 Task: Start in the project BellTech the sprint 'Silver Bullet', with a duration of 1 week. Start in the project BellTech the sprint 'Silver Bullet', with a duration of 3 weeks. Start in the project BellTech the sprint 'Silver Bullet', with a duration of 2 weeks
Action: Mouse moved to (210, 61)
Screenshot: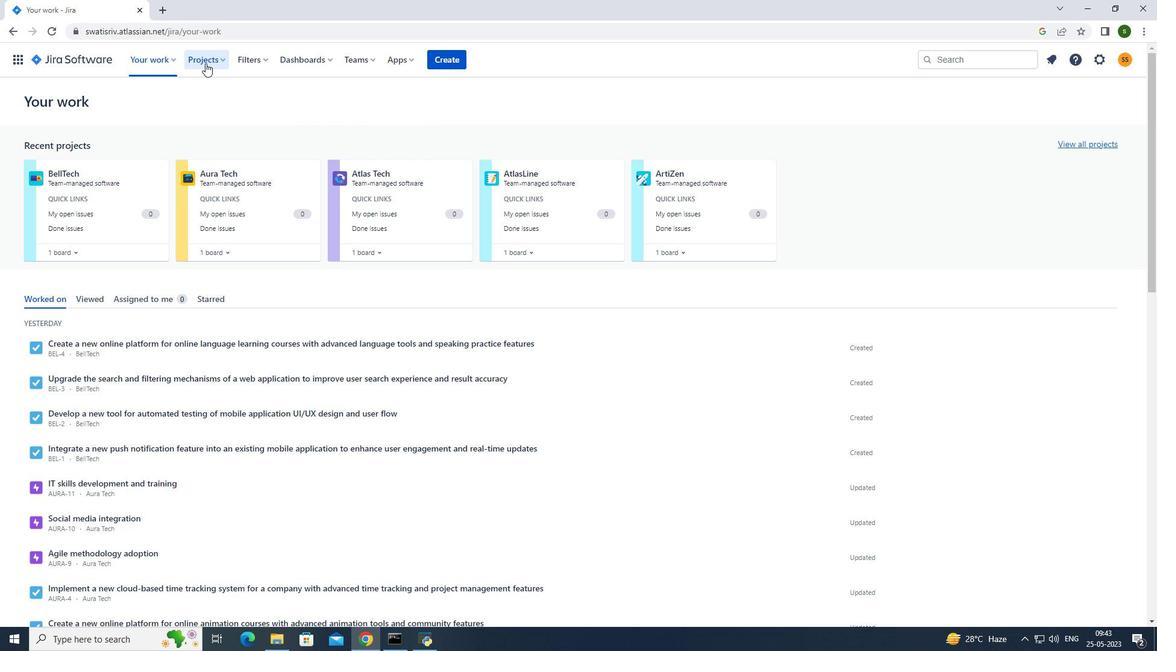 
Action: Mouse pressed left at (210, 61)
Screenshot: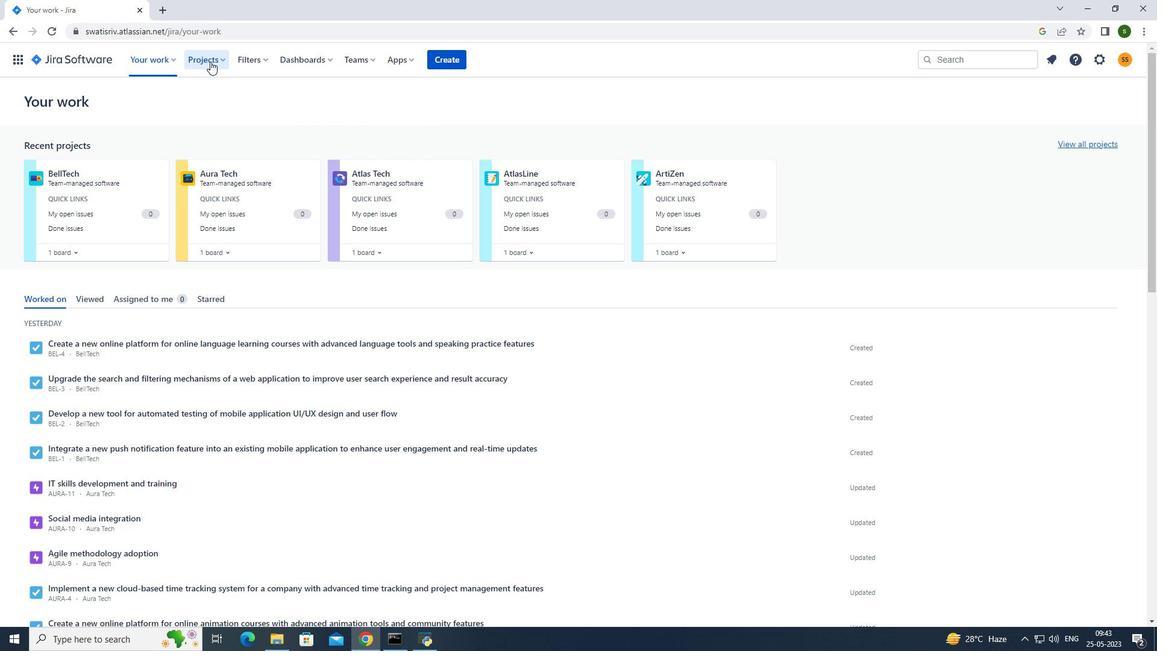 
Action: Mouse moved to (236, 106)
Screenshot: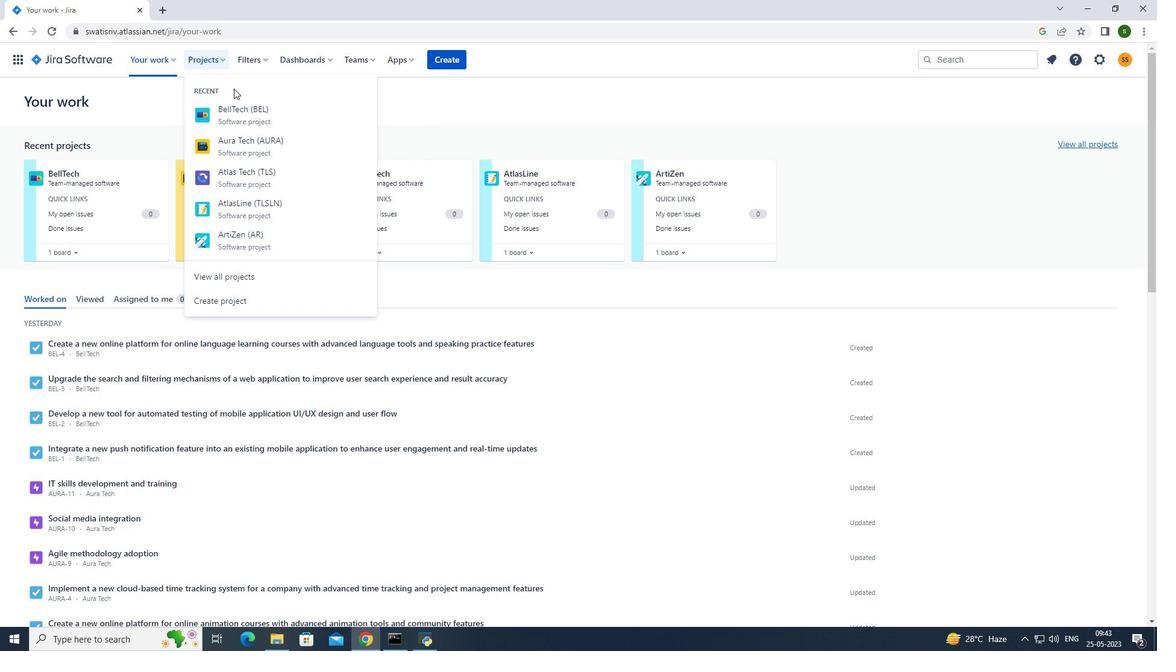 
Action: Mouse pressed left at (236, 106)
Screenshot: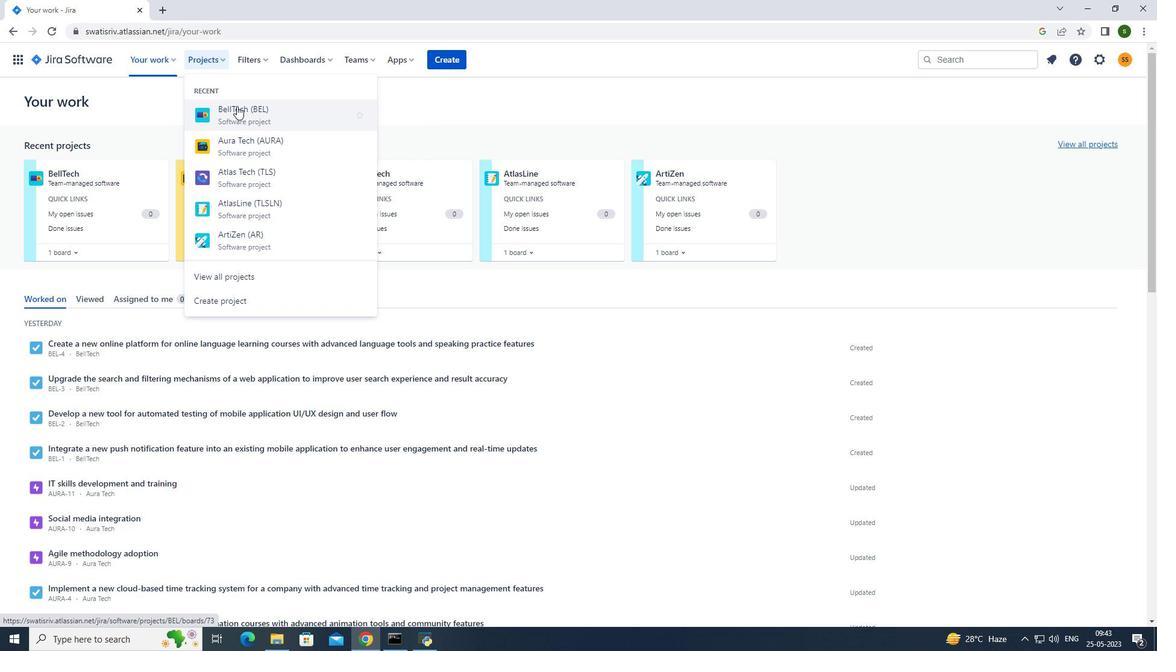 
Action: Mouse moved to (250, 412)
Screenshot: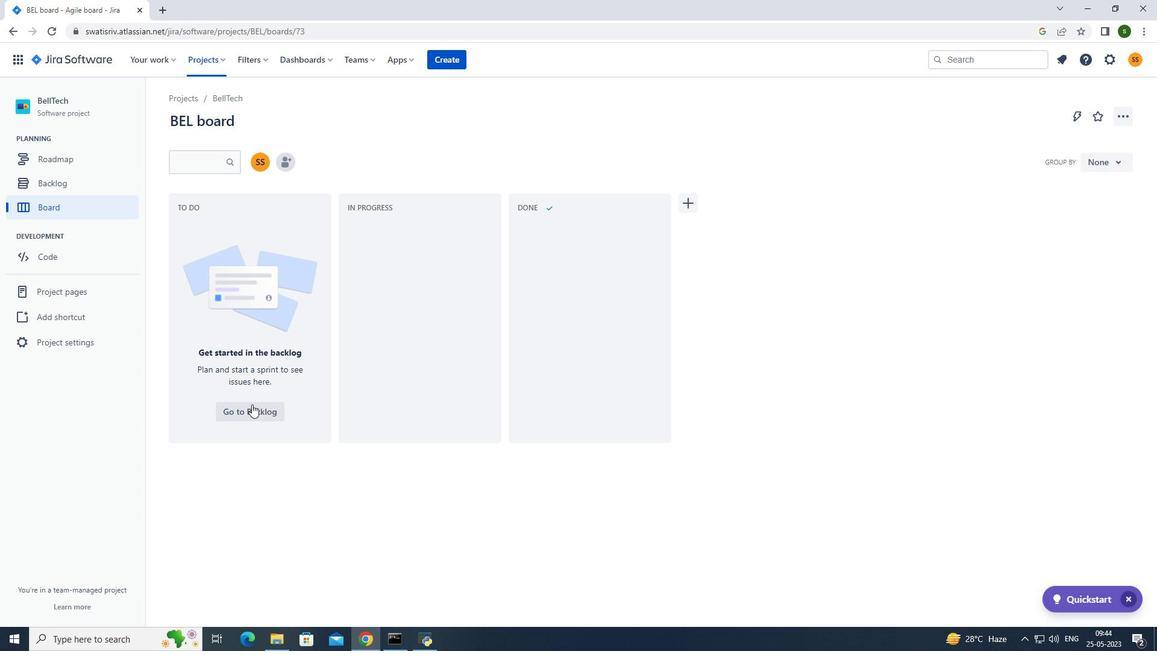 
Action: Mouse pressed left at (250, 412)
Screenshot: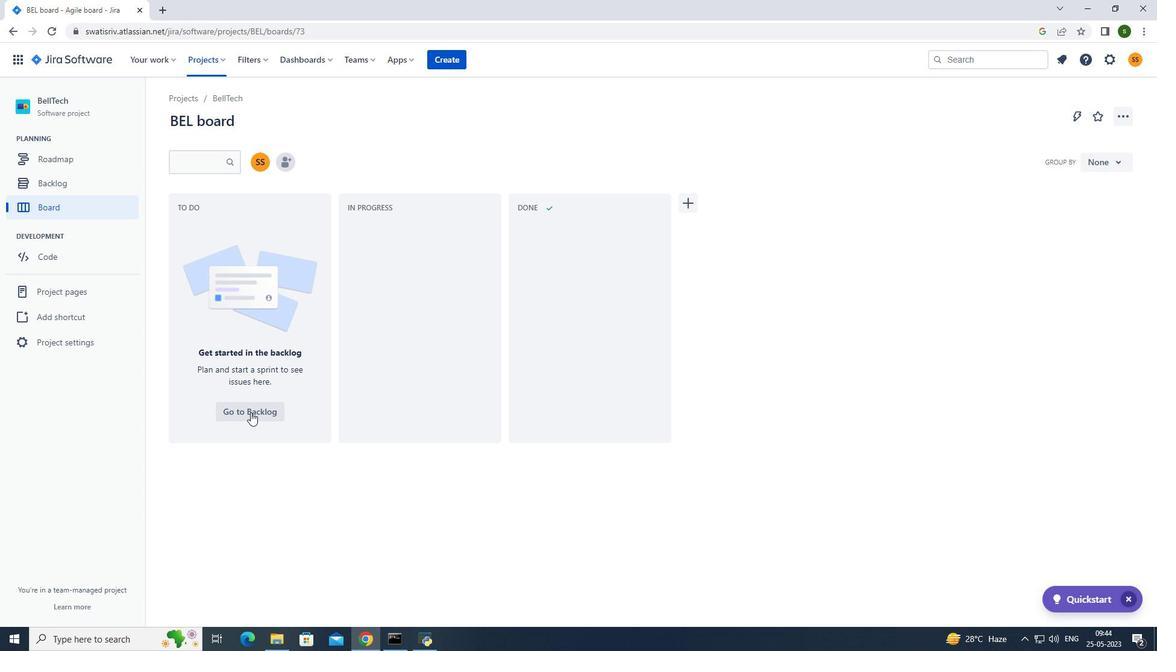 
Action: Mouse moved to (1057, 387)
Screenshot: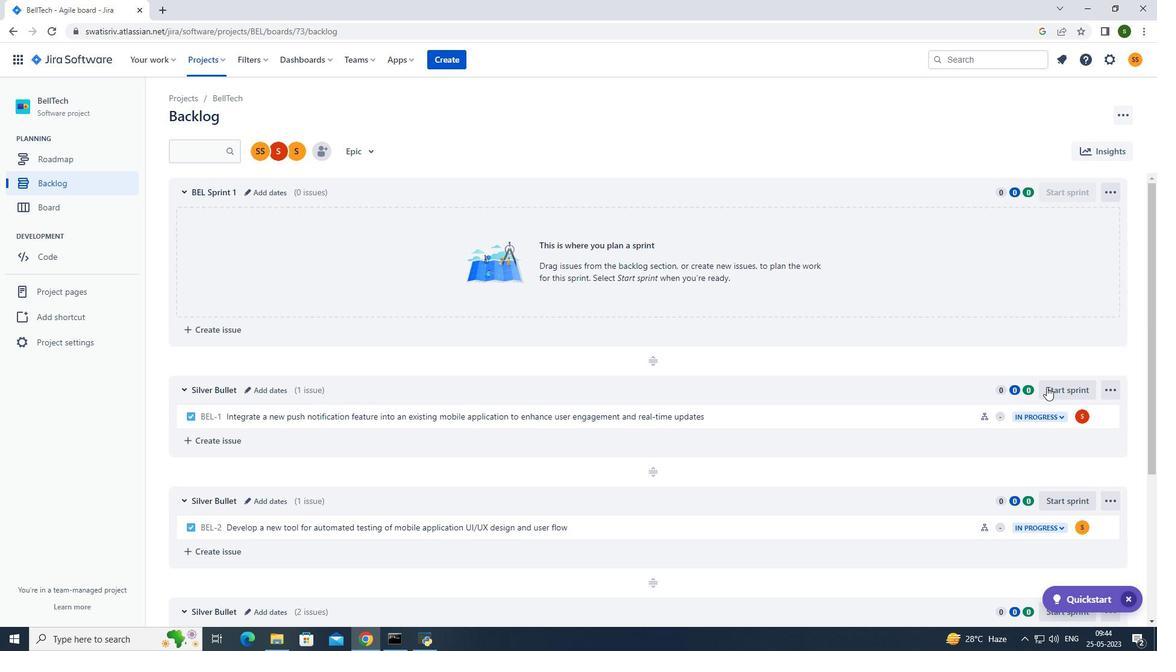 
Action: Mouse pressed left at (1057, 387)
Screenshot: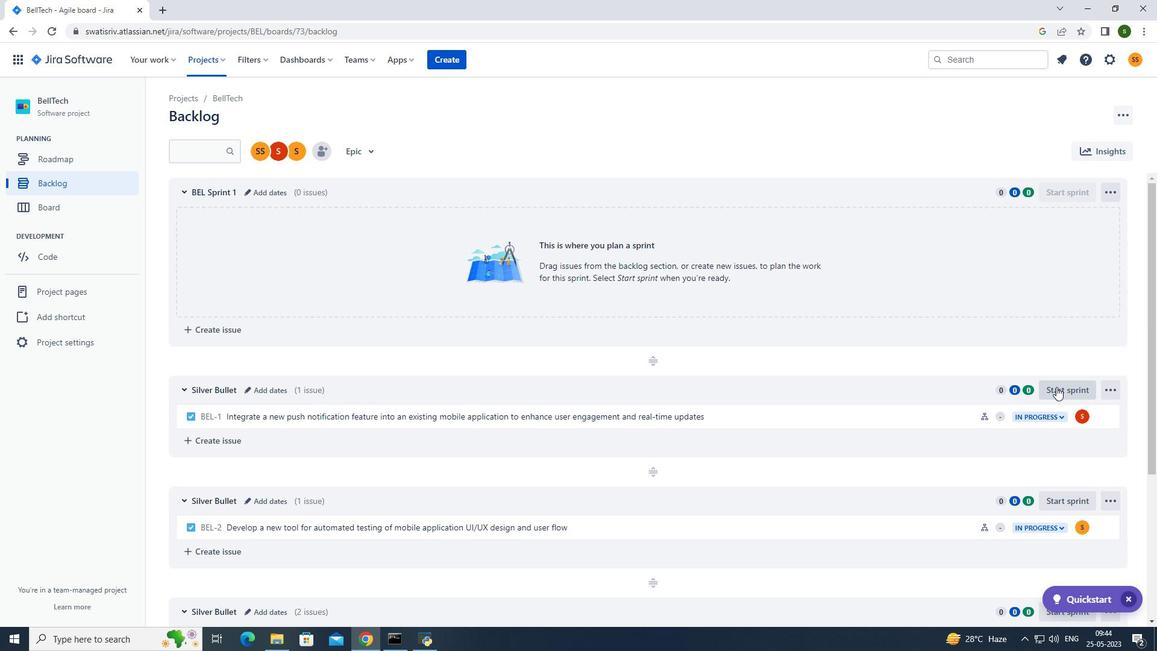
Action: Mouse moved to (530, 203)
Screenshot: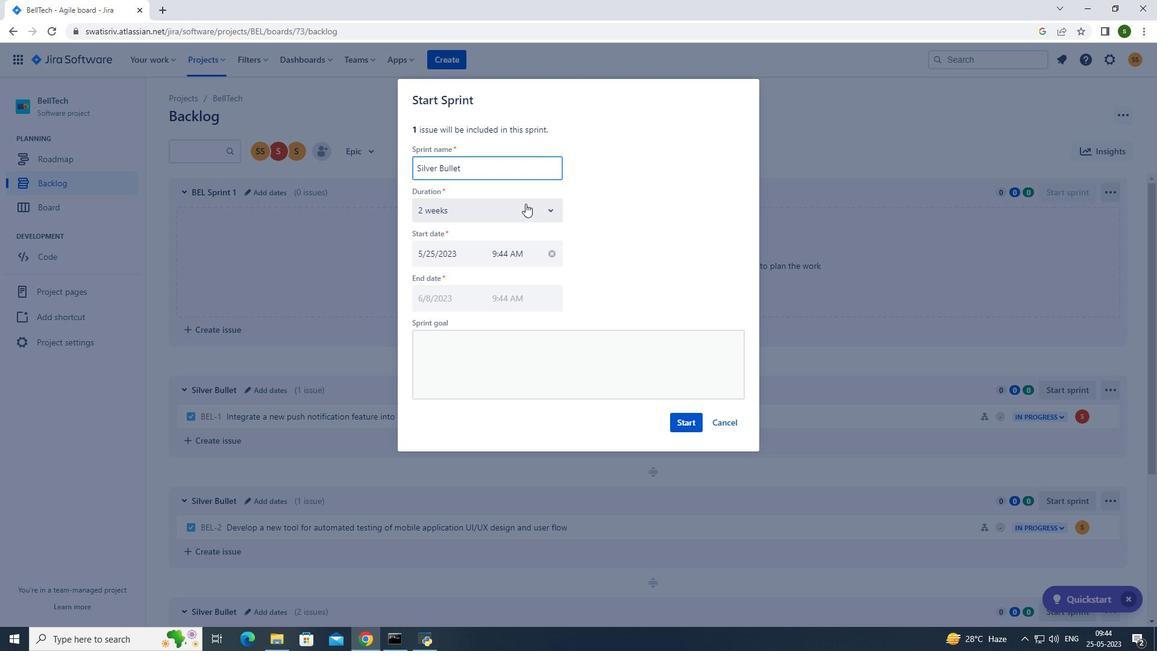
Action: Mouse pressed left at (530, 203)
Screenshot: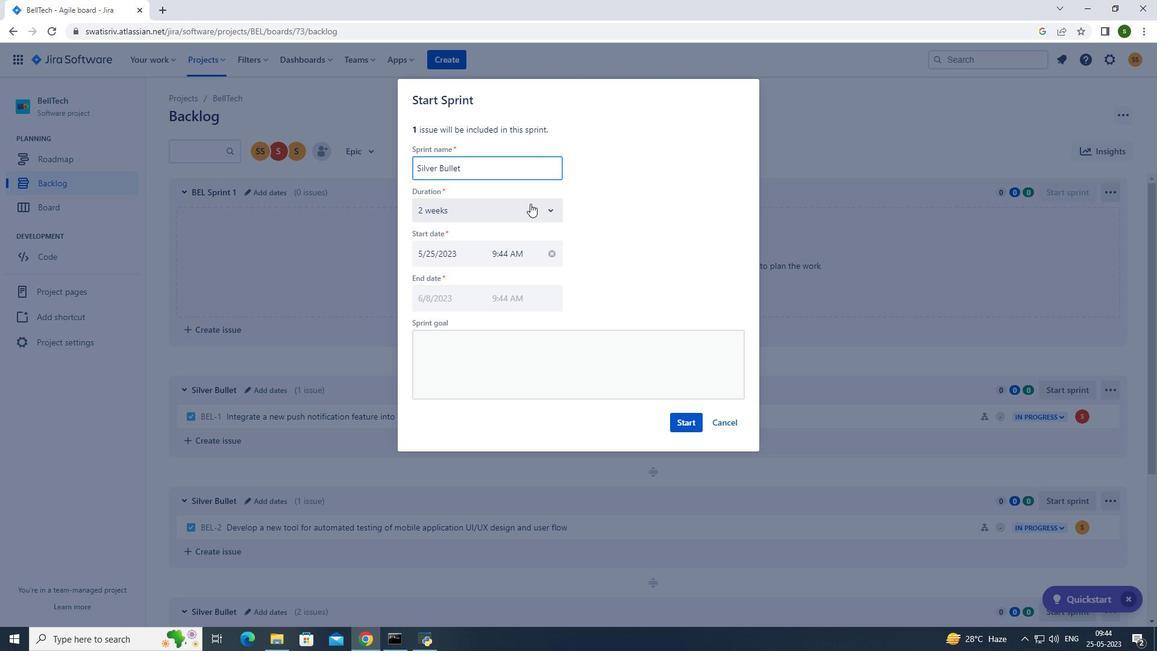 
Action: Mouse moved to (499, 239)
Screenshot: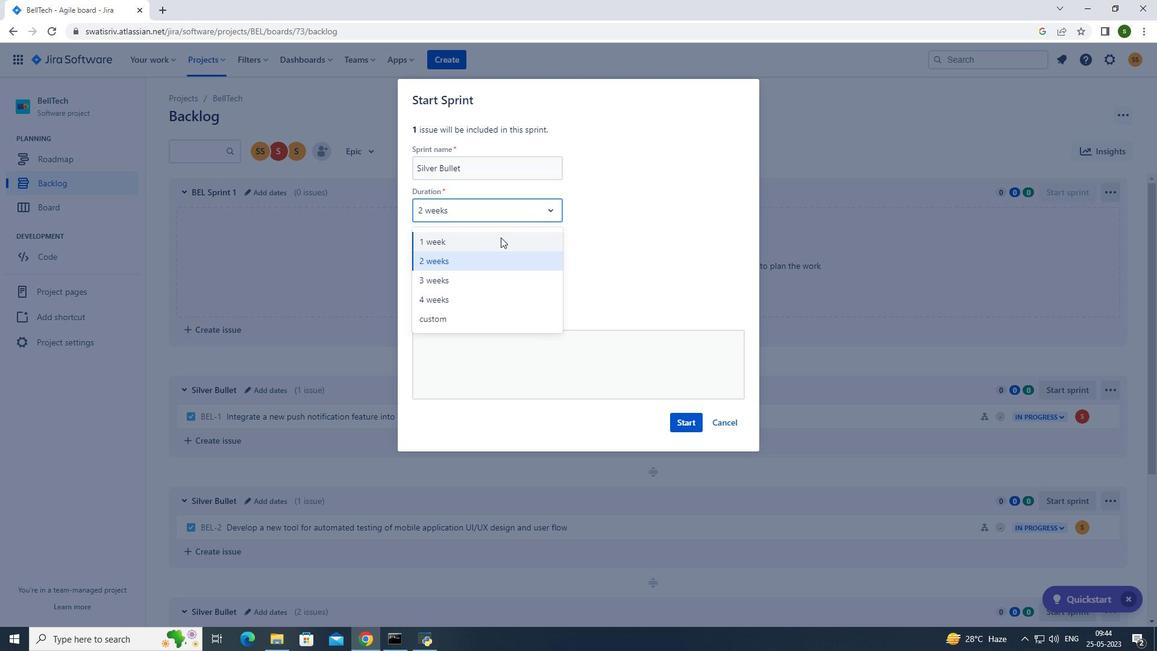 
Action: Mouse pressed left at (499, 239)
Screenshot: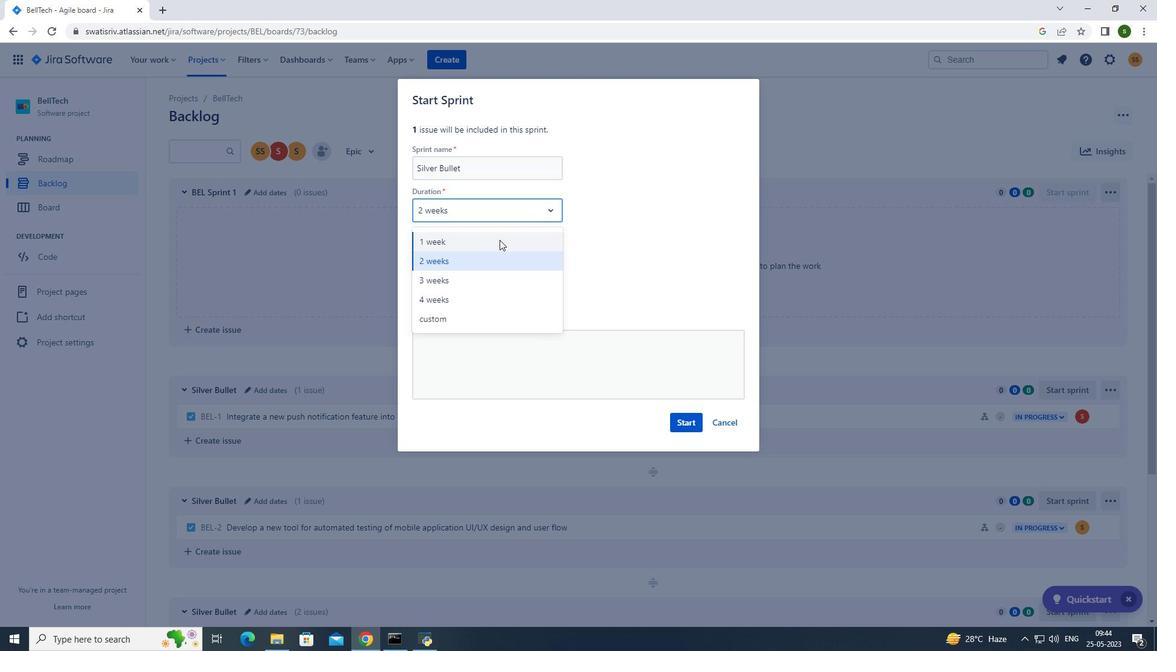 
Action: Mouse moved to (694, 425)
Screenshot: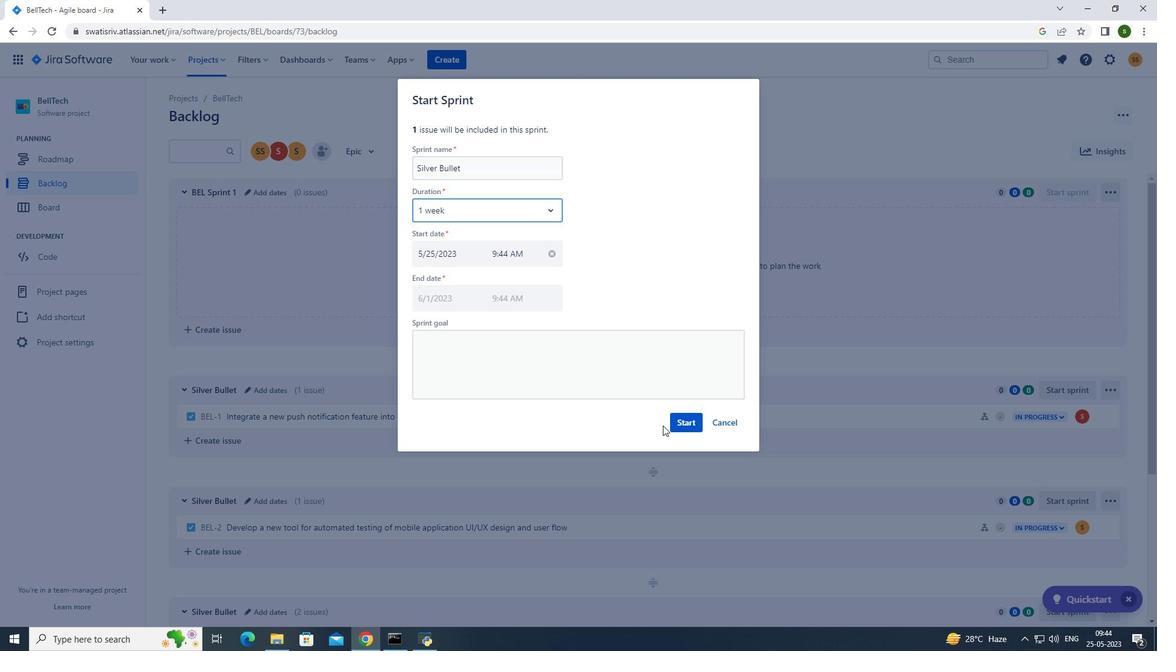 
Action: Mouse pressed left at (694, 425)
Screenshot: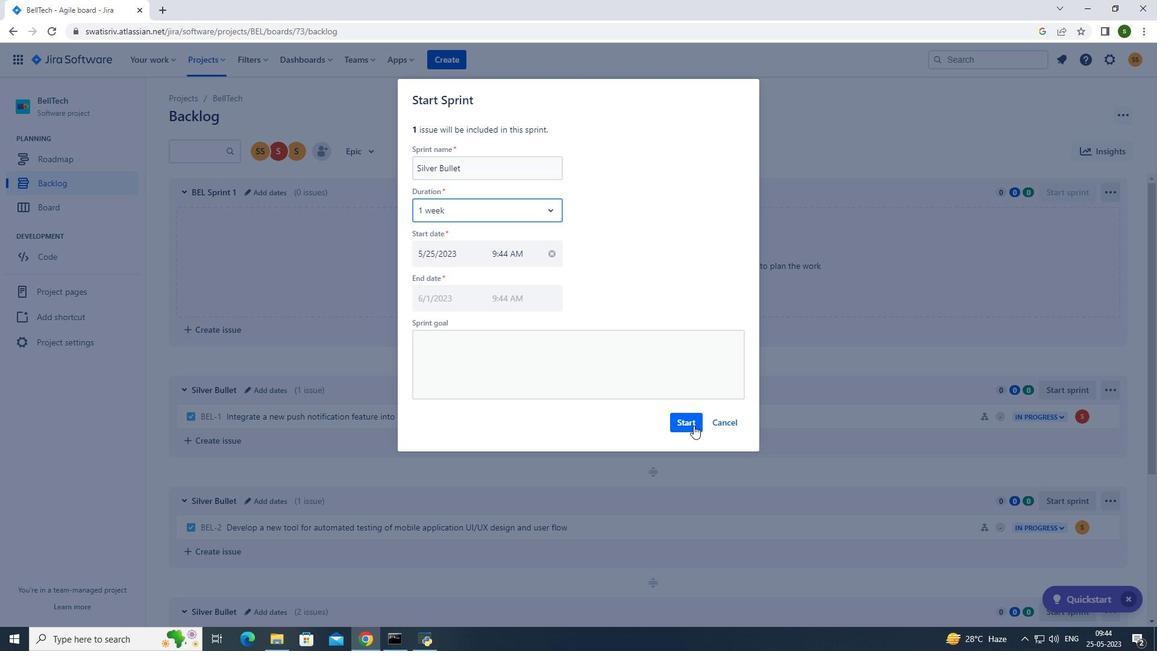 
Action: Mouse moved to (216, 63)
Screenshot: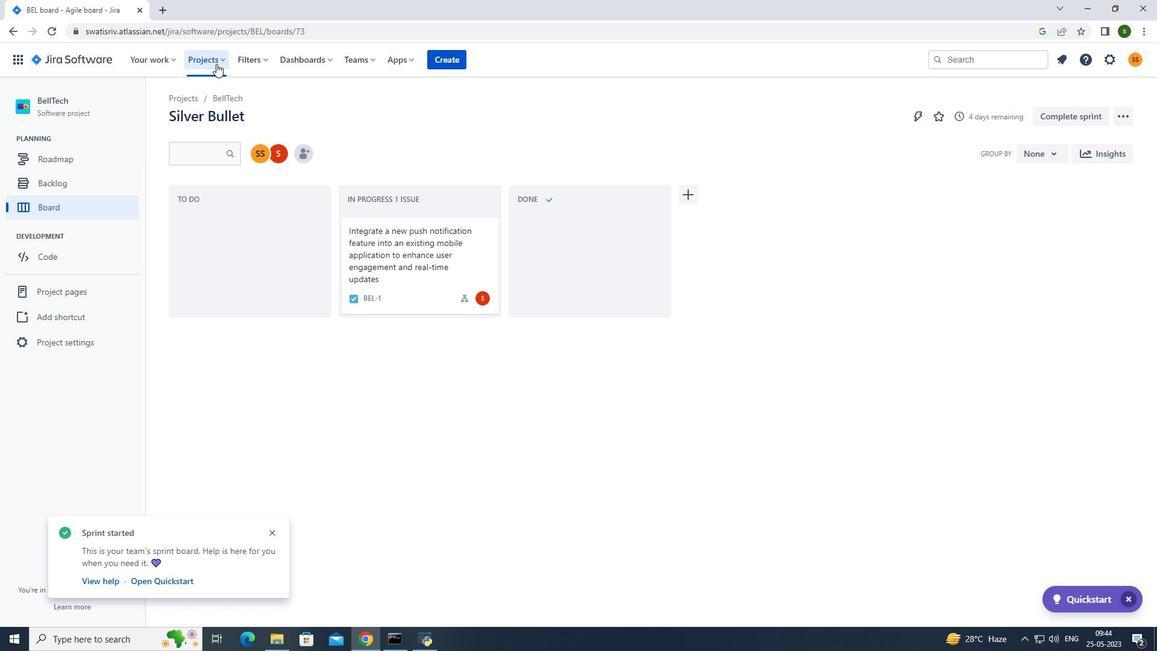 
Action: Mouse pressed left at (216, 63)
Screenshot: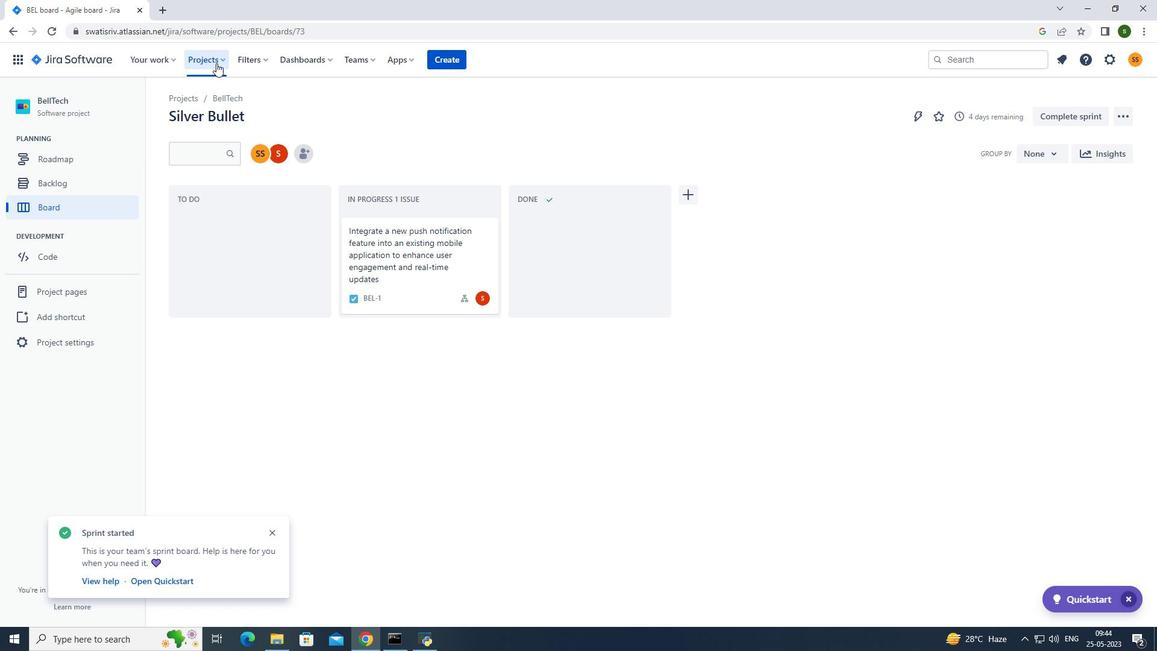 
Action: Mouse moved to (271, 110)
Screenshot: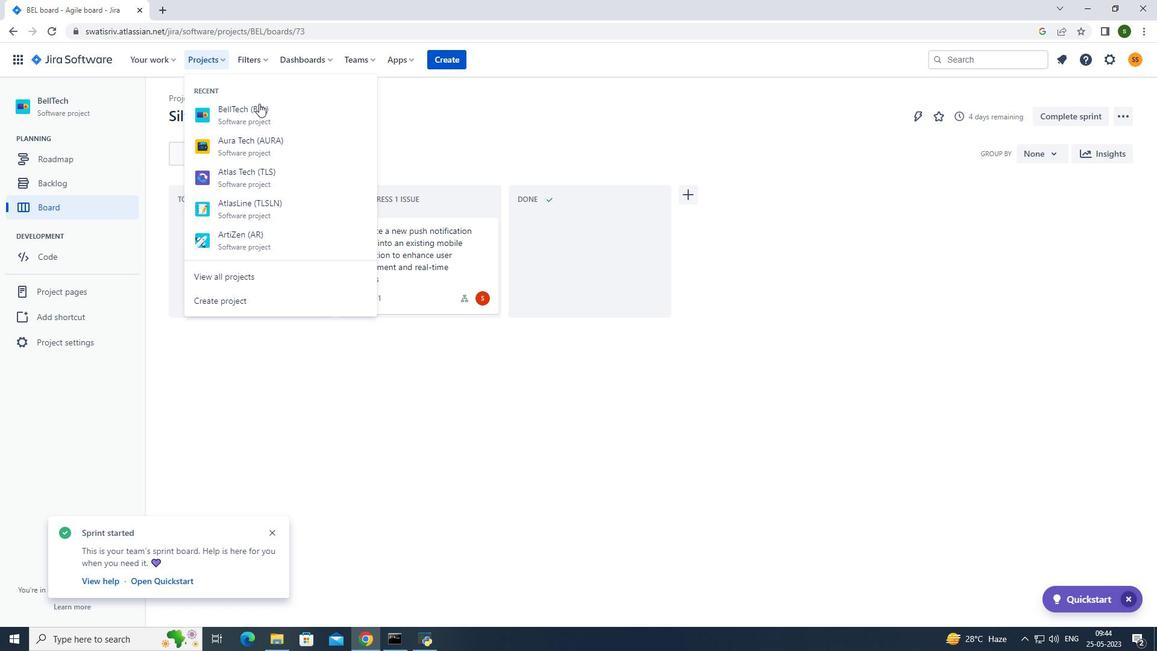 
Action: Mouse pressed left at (271, 110)
Screenshot: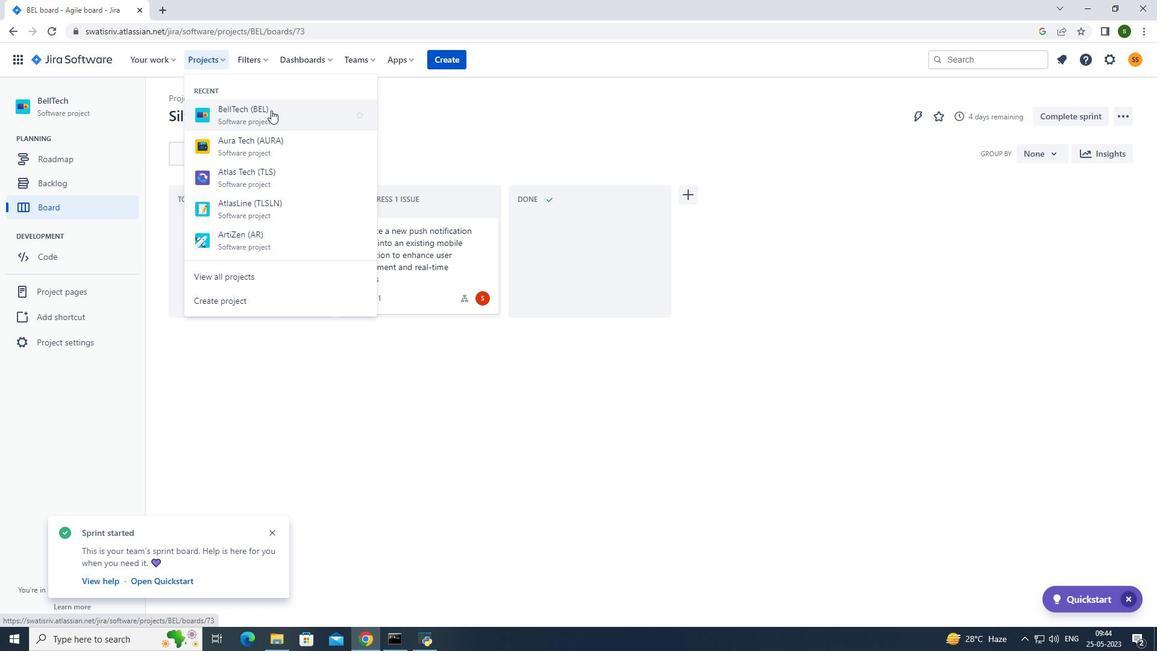 
Action: Mouse moved to (88, 185)
Screenshot: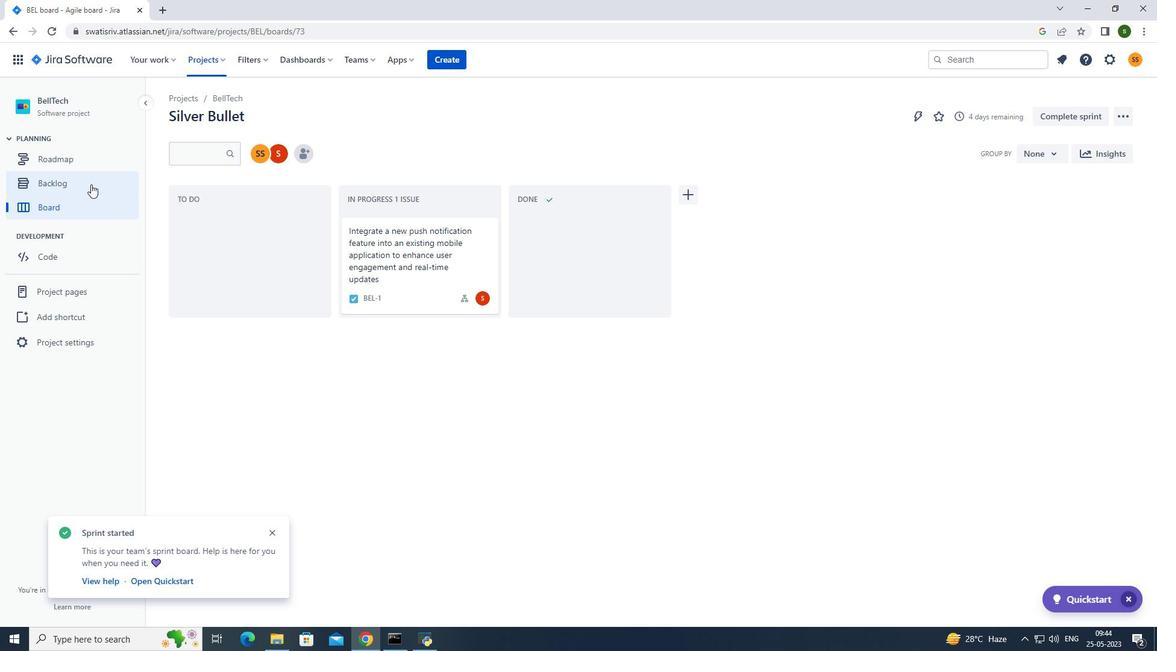 
Action: Mouse pressed left at (88, 185)
Screenshot: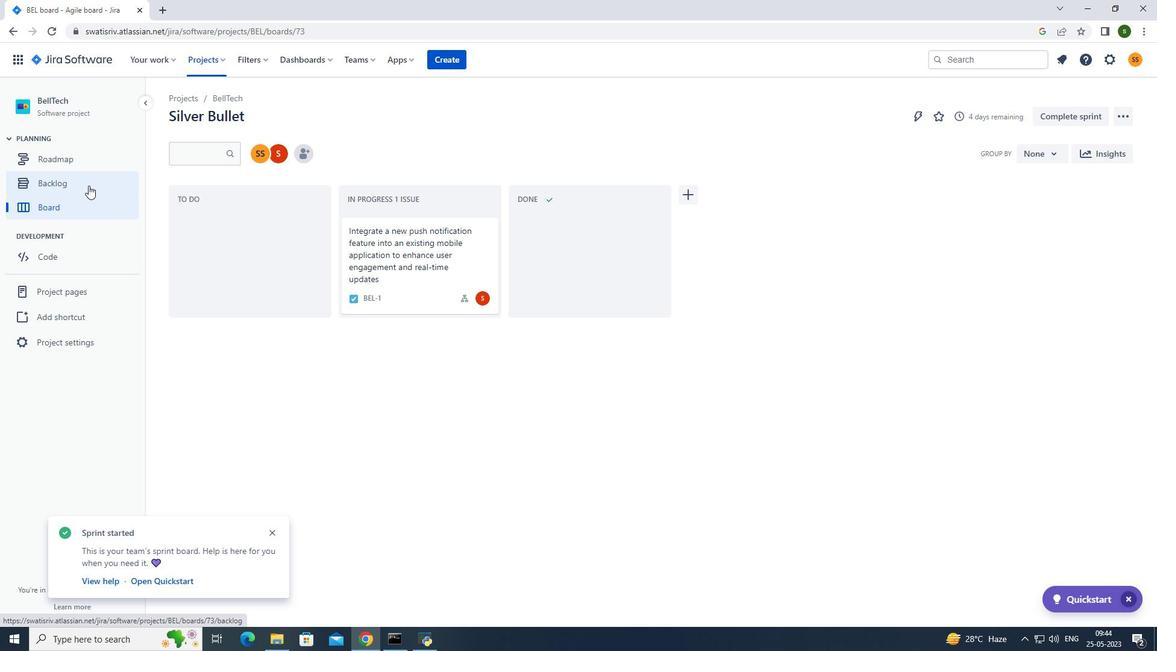 
Action: Mouse moved to (1063, 407)
Screenshot: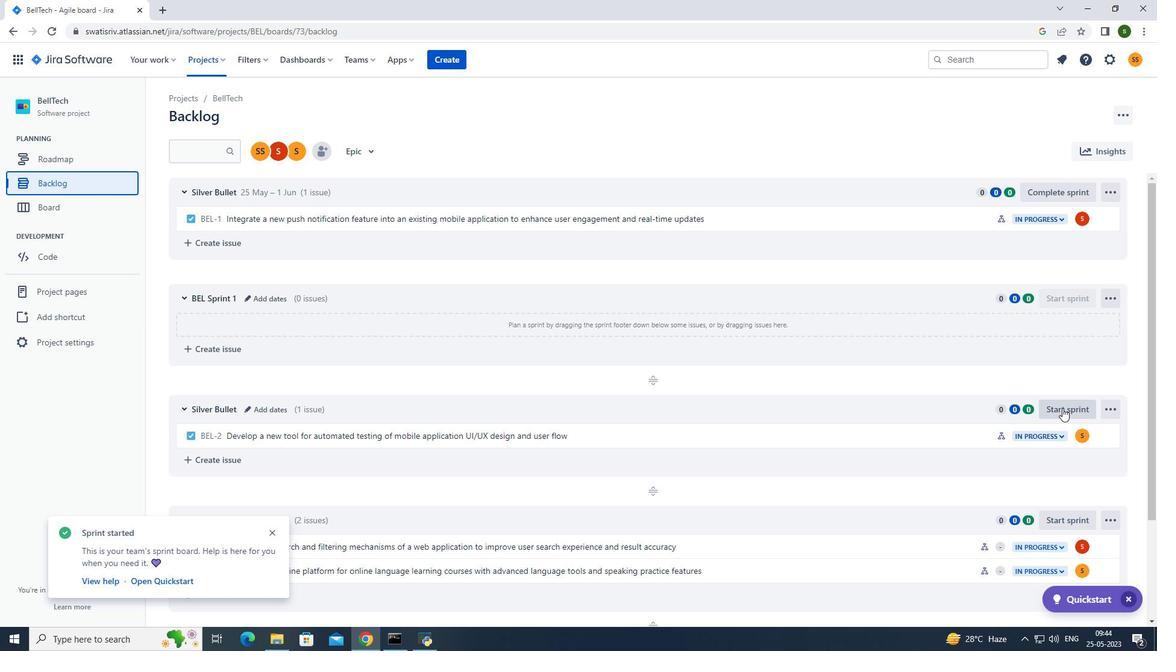 
Action: Mouse pressed left at (1063, 407)
Screenshot: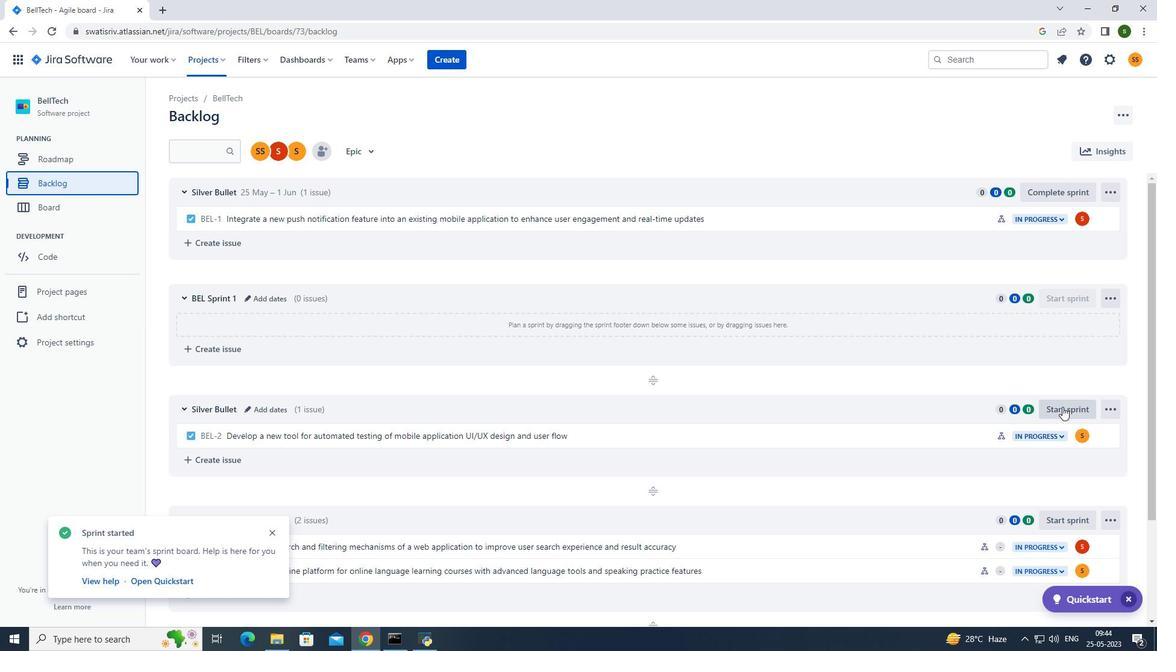 
Action: Mouse moved to (535, 209)
Screenshot: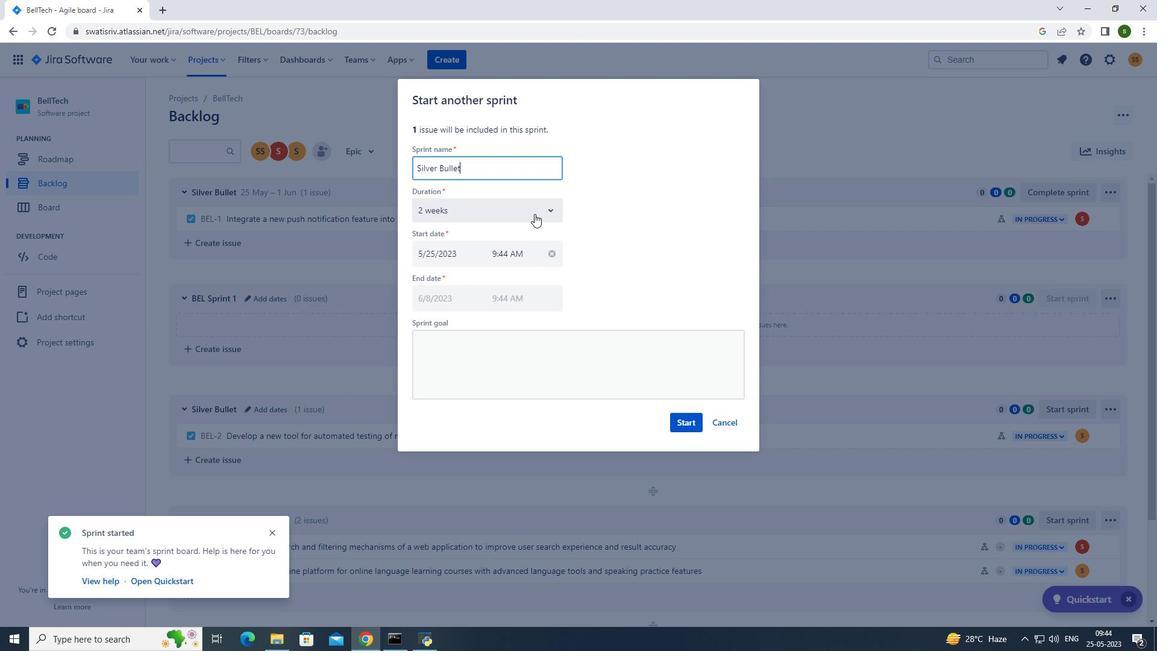 
Action: Mouse pressed left at (535, 209)
Screenshot: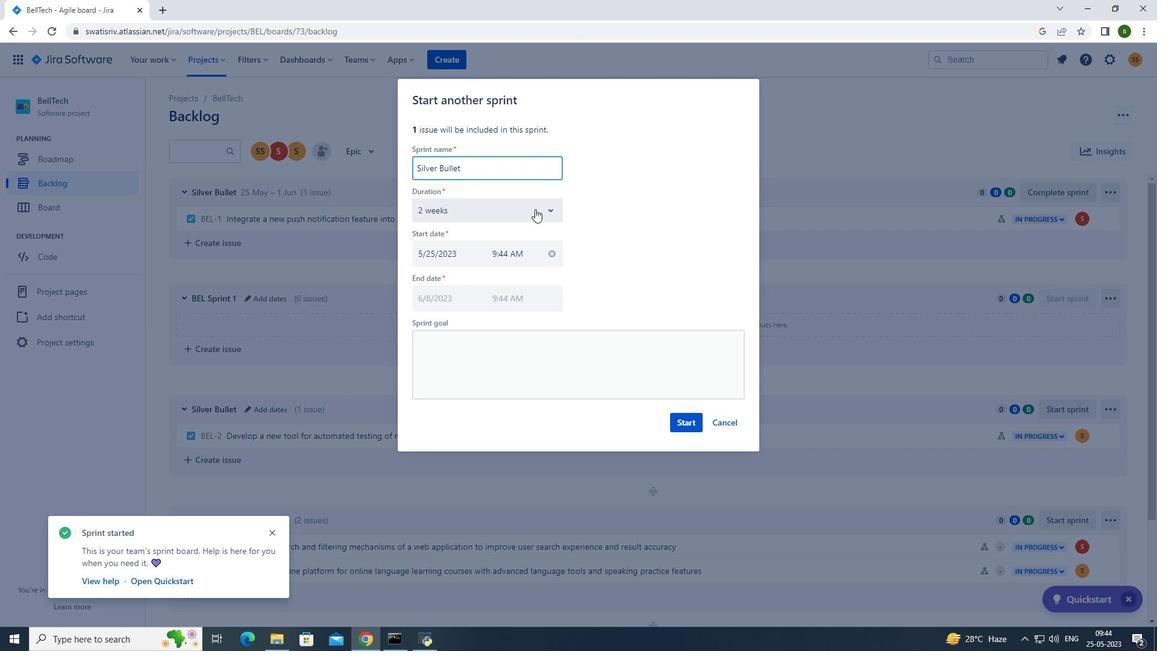 
Action: Mouse moved to (470, 279)
Screenshot: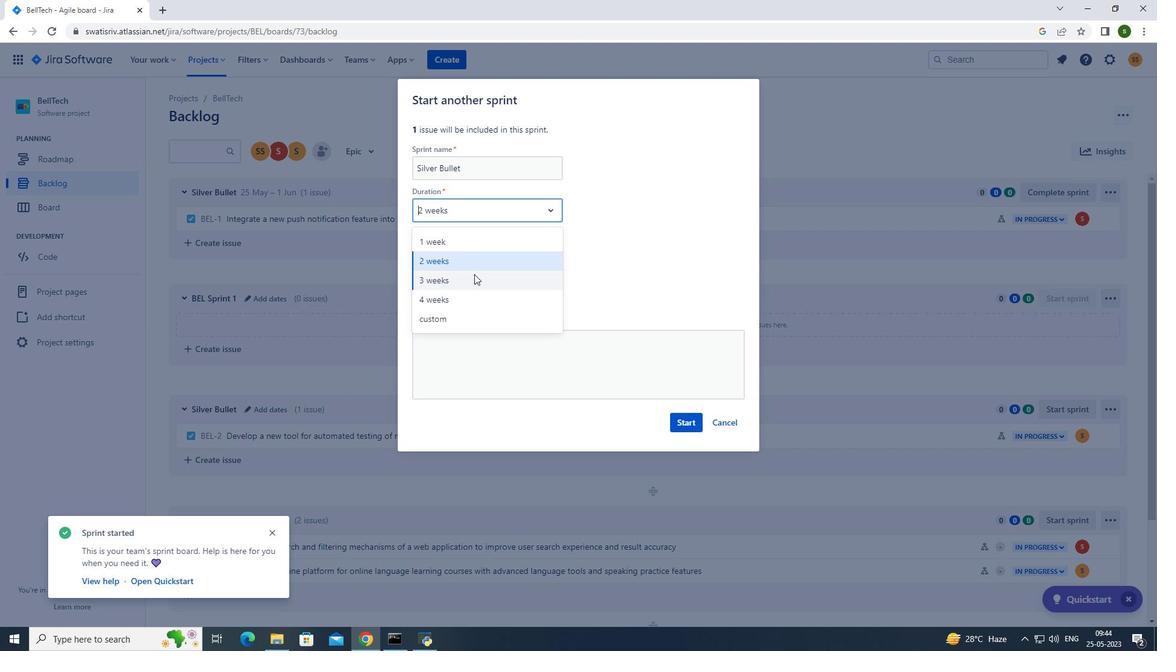 
Action: Mouse pressed left at (470, 279)
Screenshot: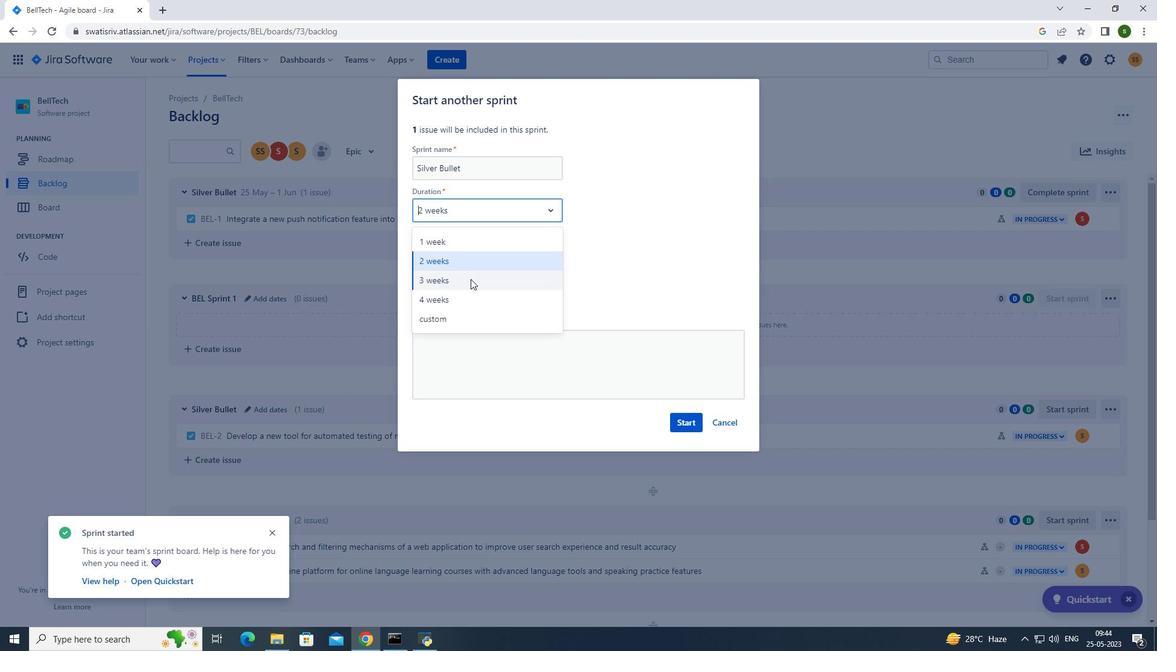 
Action: Mouse moved to (686, 419)
Screenshot: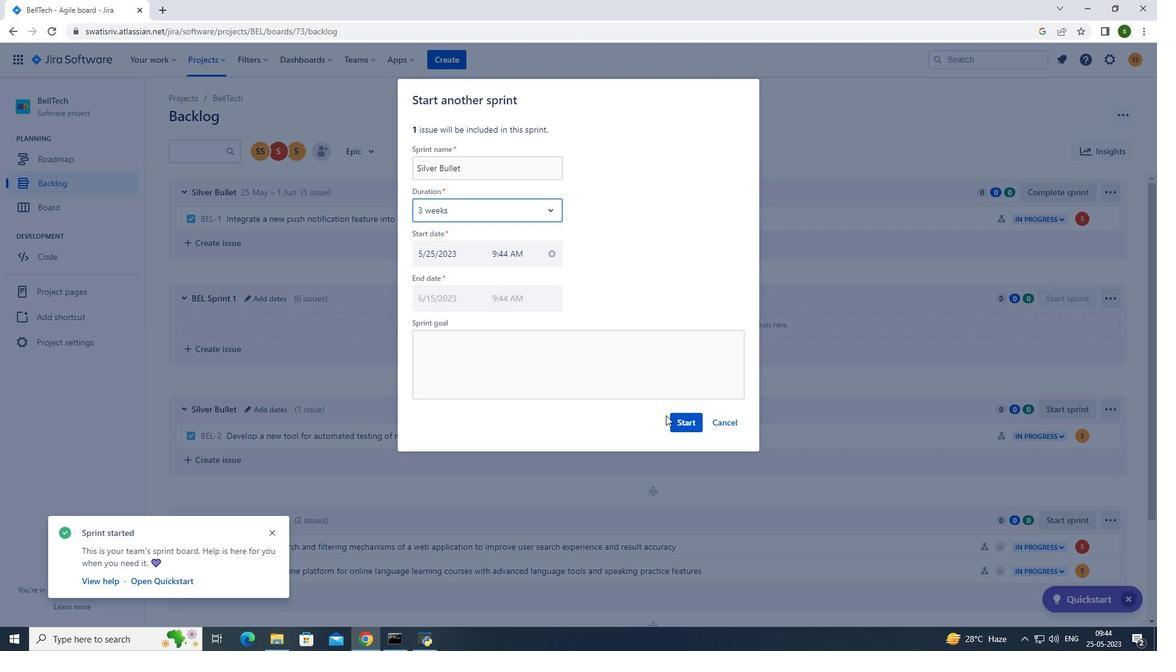 
Action: Mouse pressed left at (686, 419)
Screenshot: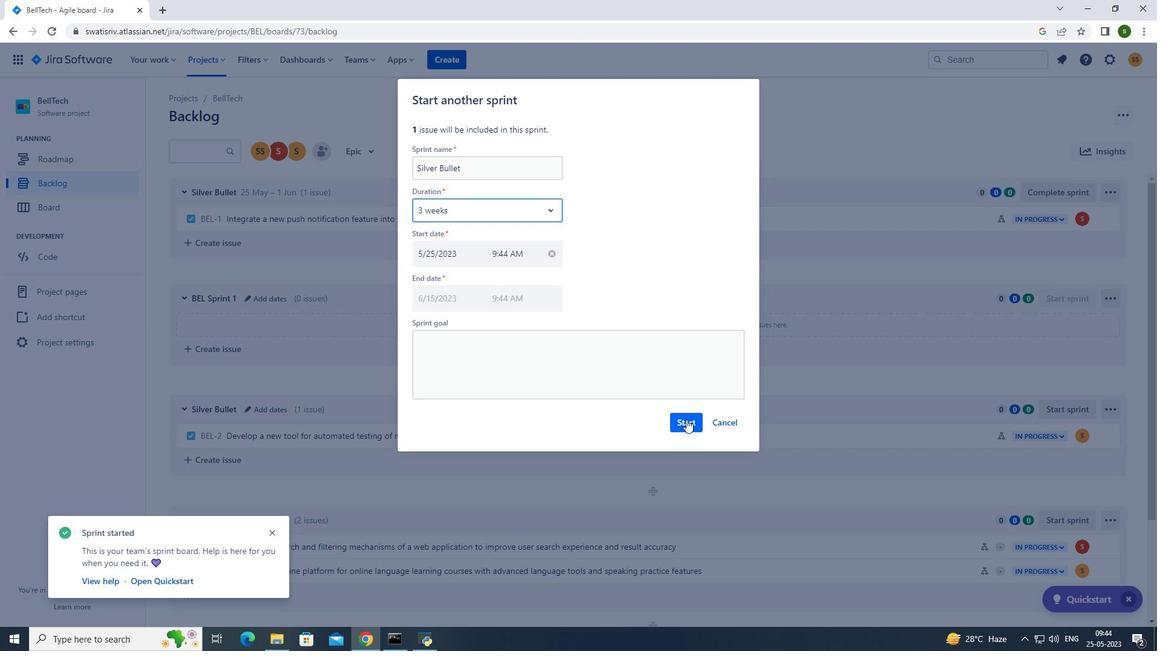 
Action: Mouse moved to (217, 56)
Screenshot: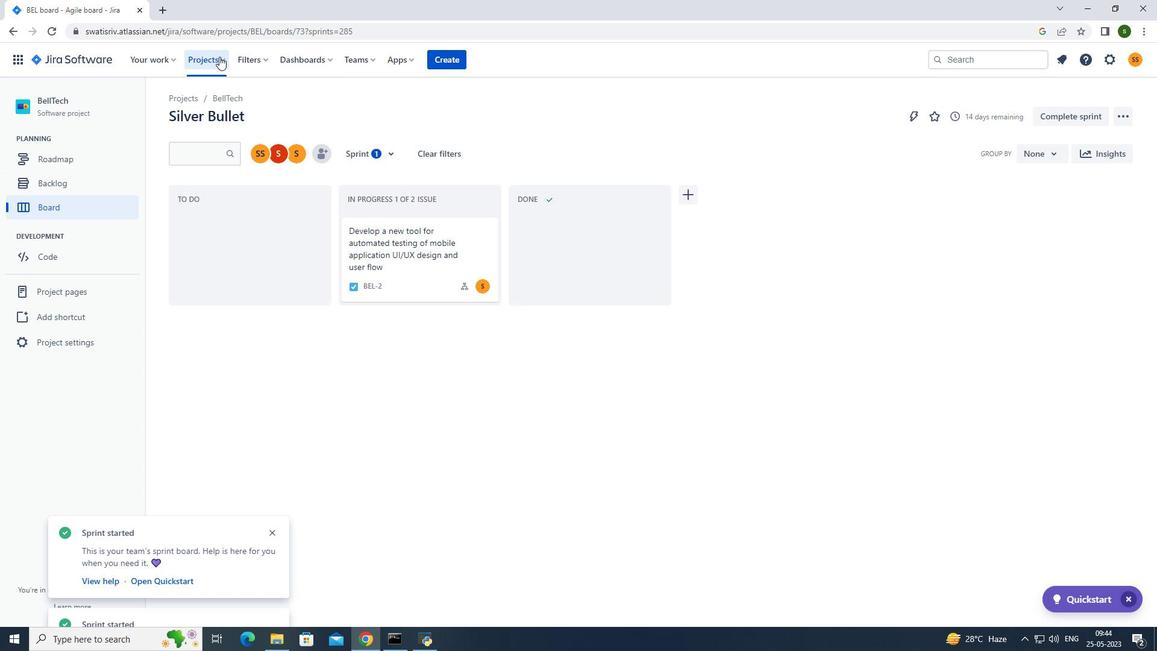 
Action: Mouse pressed left at (217, 56)
Screenshot: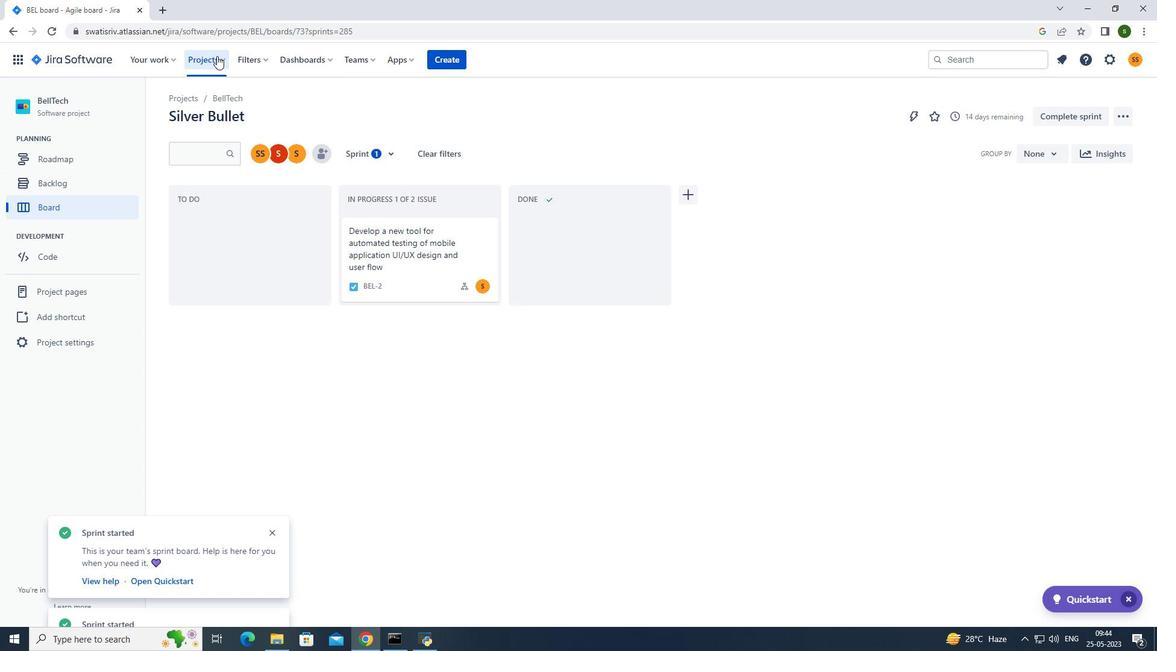 
Action: Mouse moved to (238, 115)
Screenshot: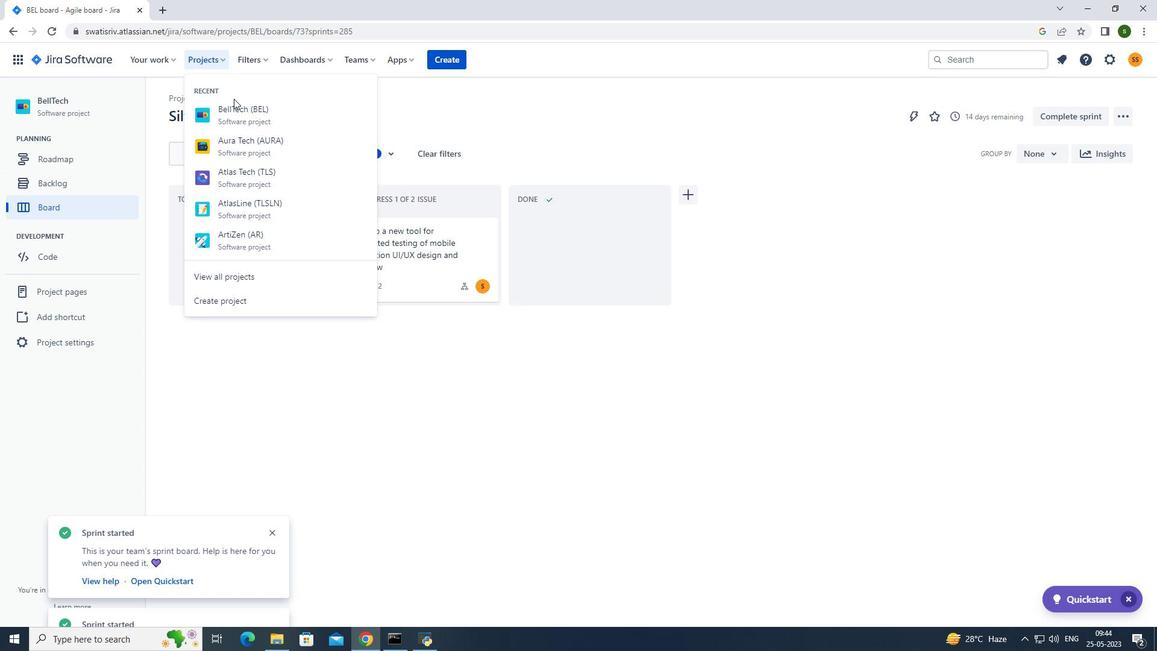 
Action: Mouse pressed left at (238, 115)
Screenshot: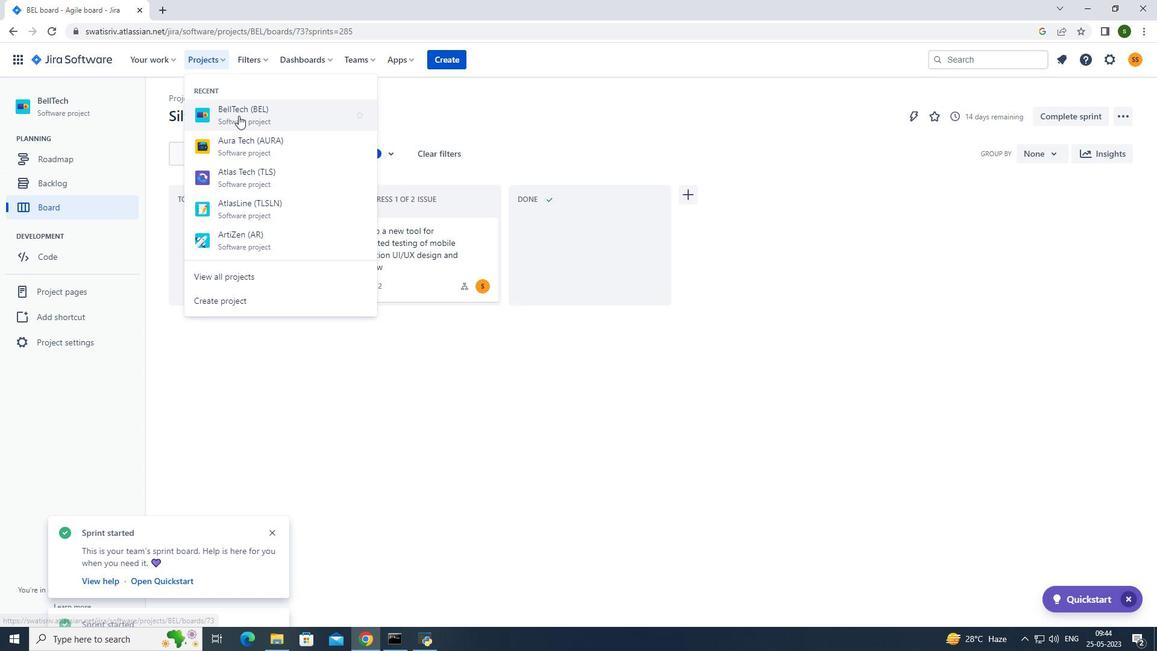 
Action: Mouse moved to (104, 187)
Screenshot: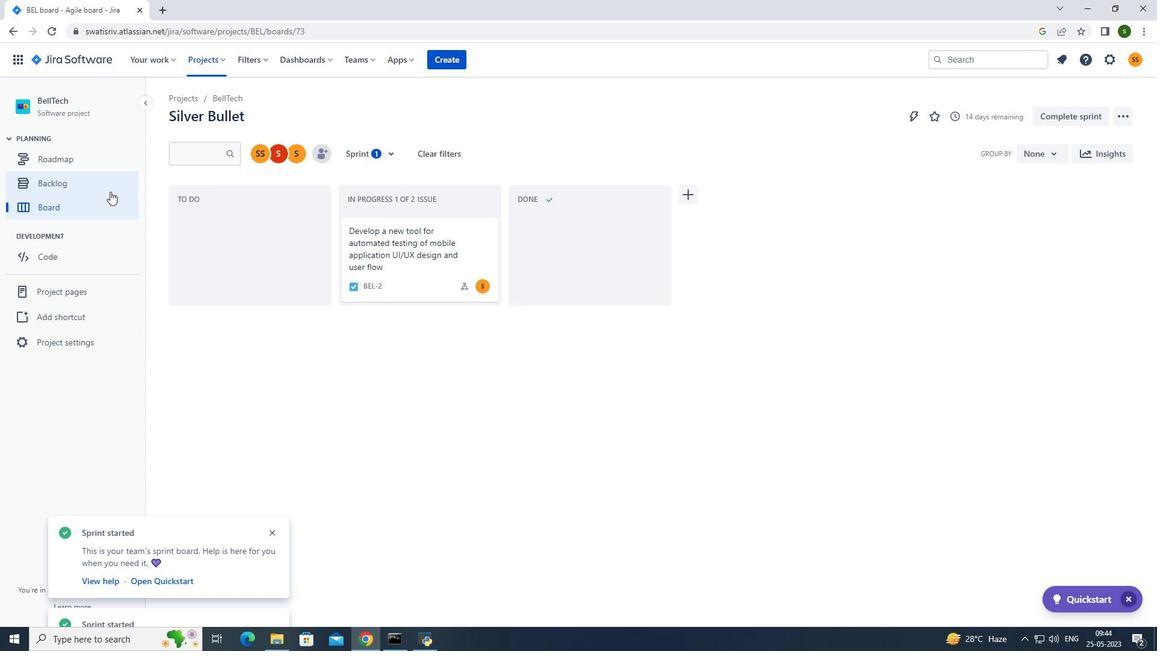 
Action: Mouse pressed left at (104, 187)
Screenshot: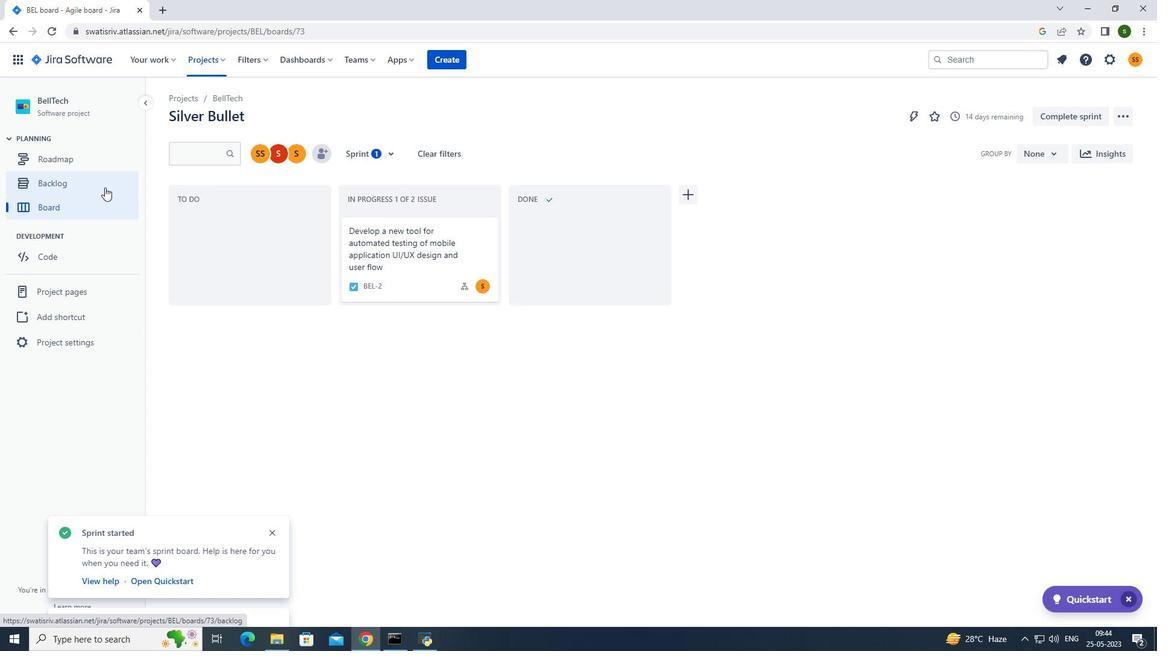 
Action: Mouse moved to (1060, 515)
Screenshot: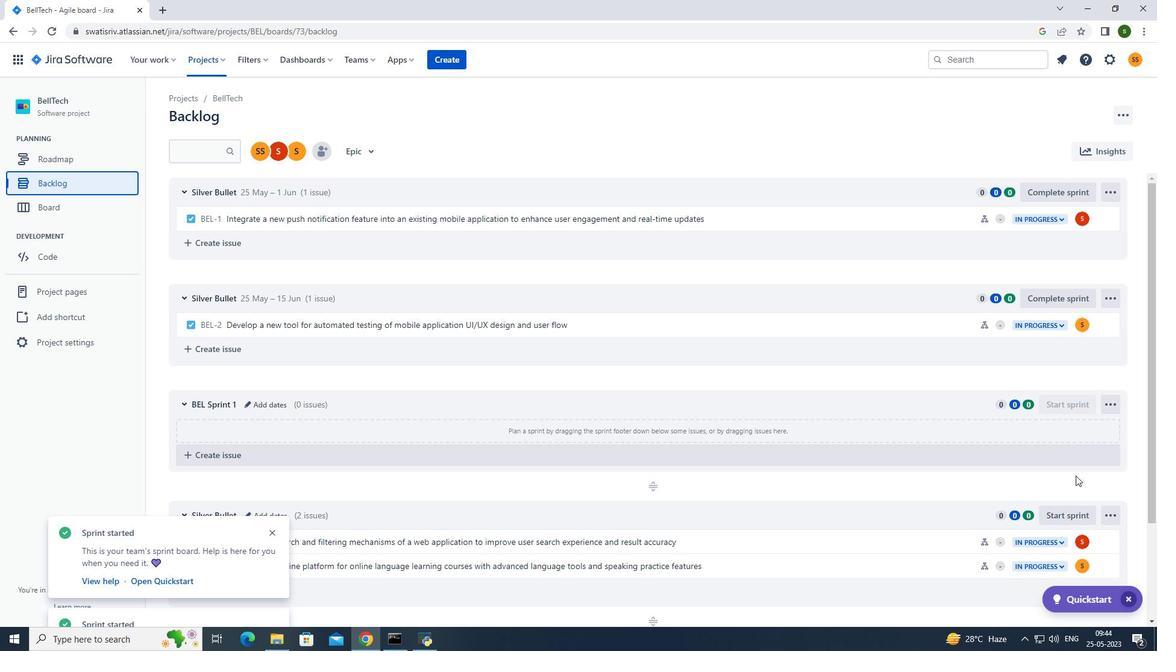 
Action: Mouse pressed left at (1060, 515)
Screenshot: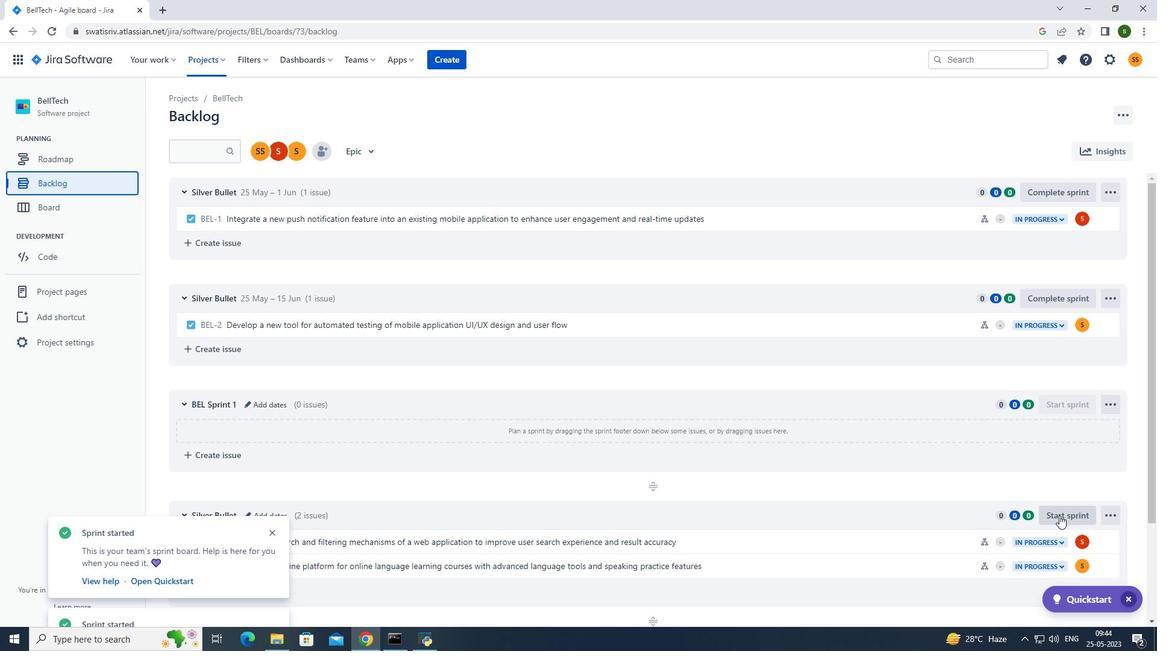 
Action: Mouse moved to (519, 206)
Screenshot: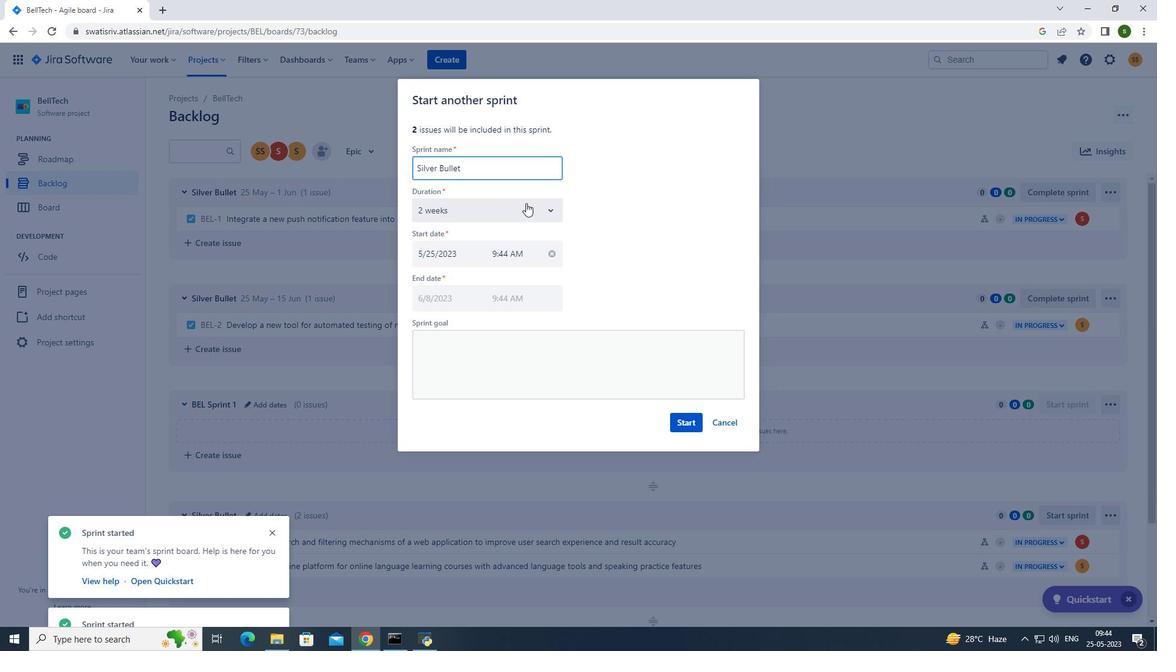 
Action: Mouse pressed left at (519, 206)
Screenshot: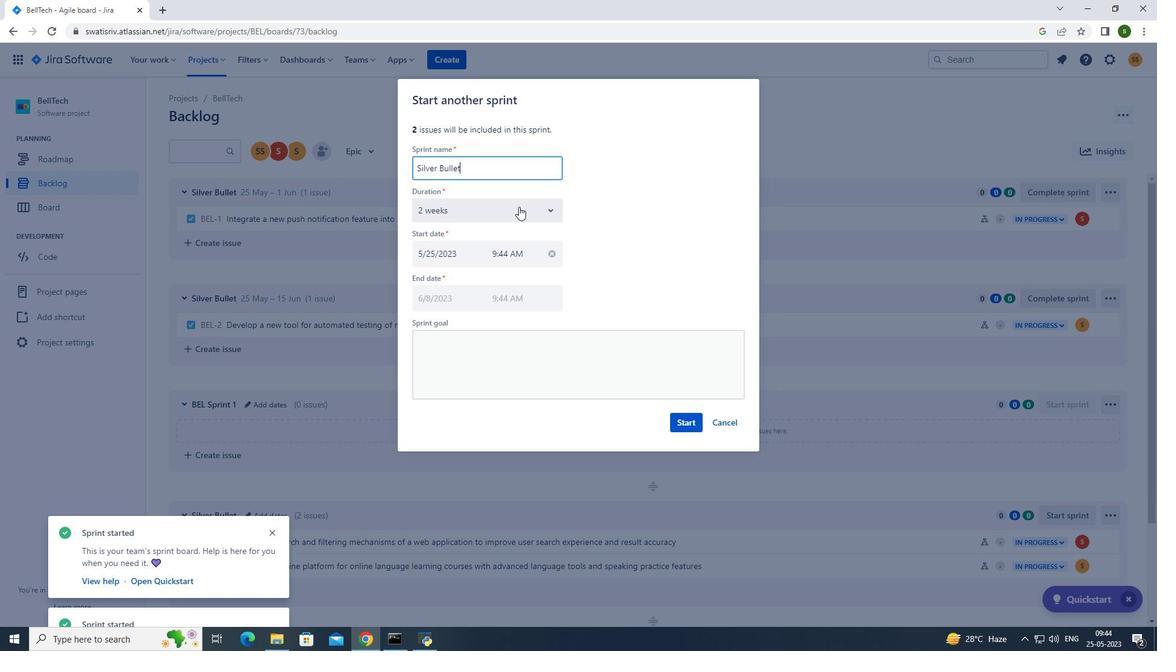 
Action: Mouse moved to (496, 262)
Screenshot: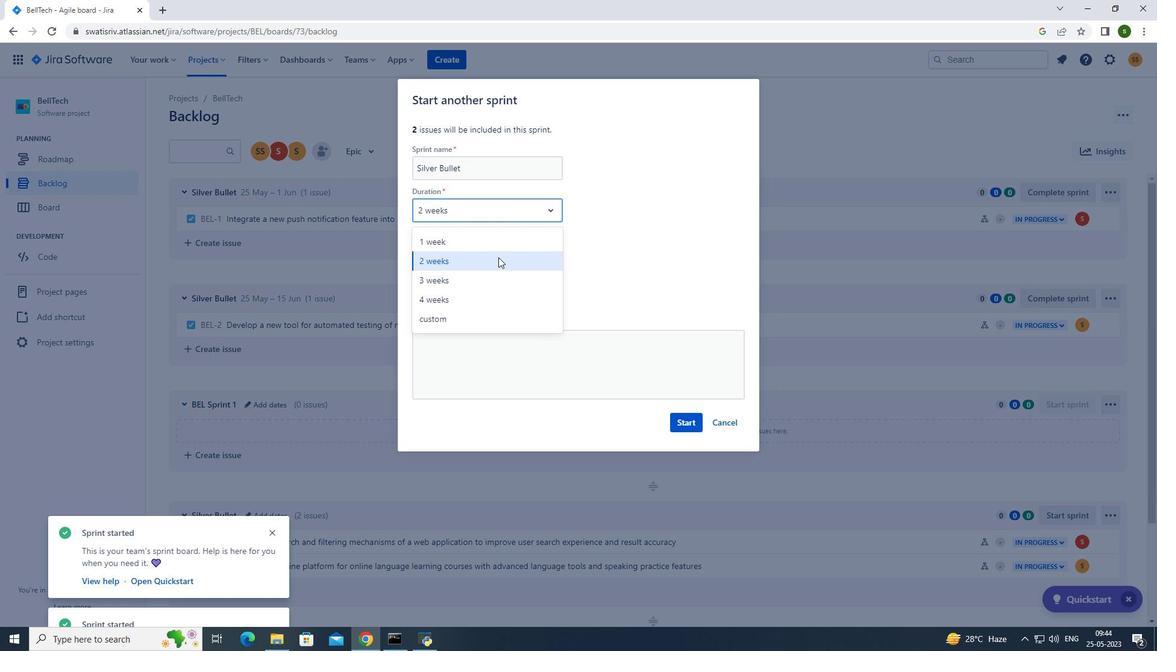 
Action: Mouse pressed left at (496, 262)
Screenshot: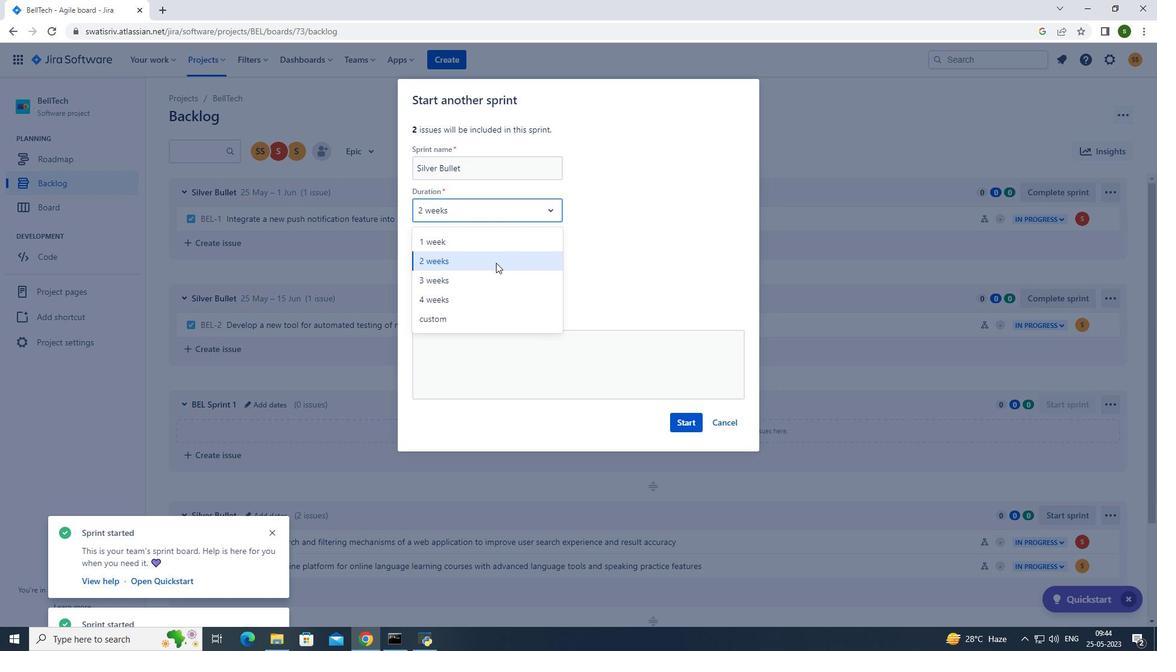 
Action: Mouse moved to (688, 422)
Screenshot: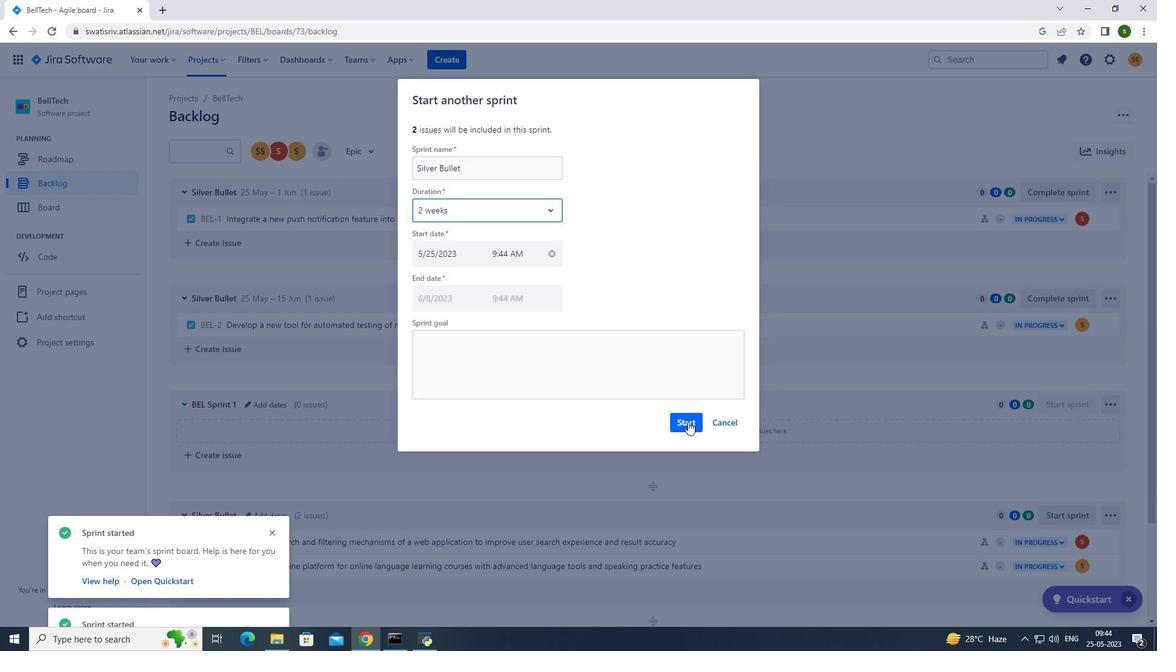 
Action: Mouse pressed left at (688, 422)
Screenshot: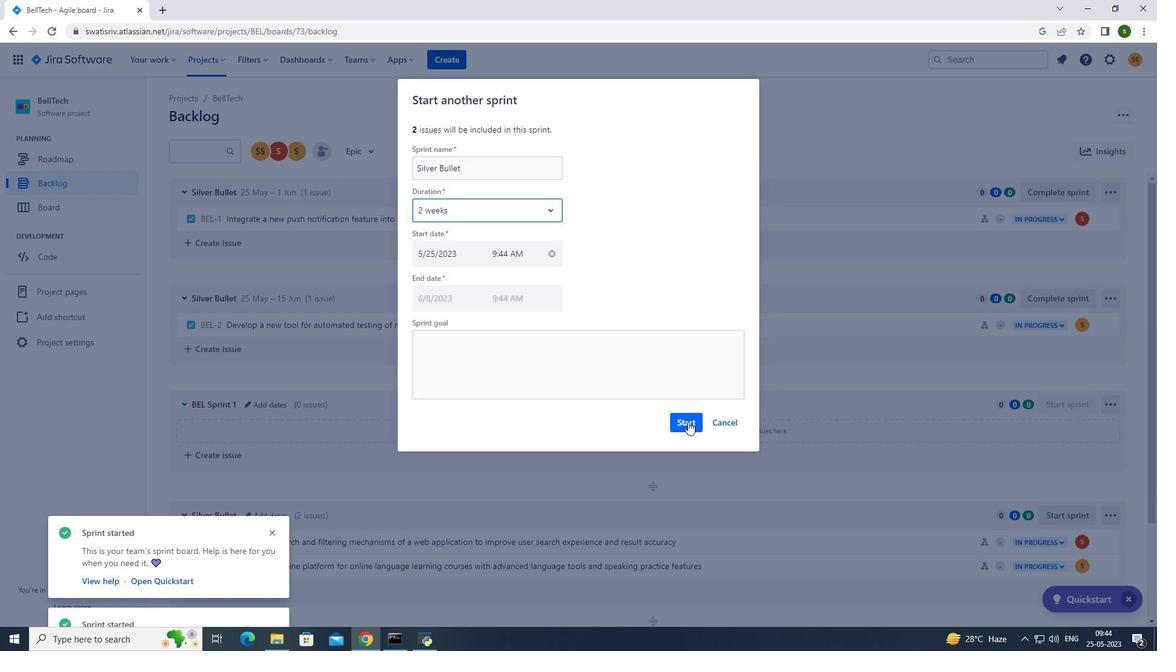 
Action: Mouse moved to (551, 133)
Screenshot: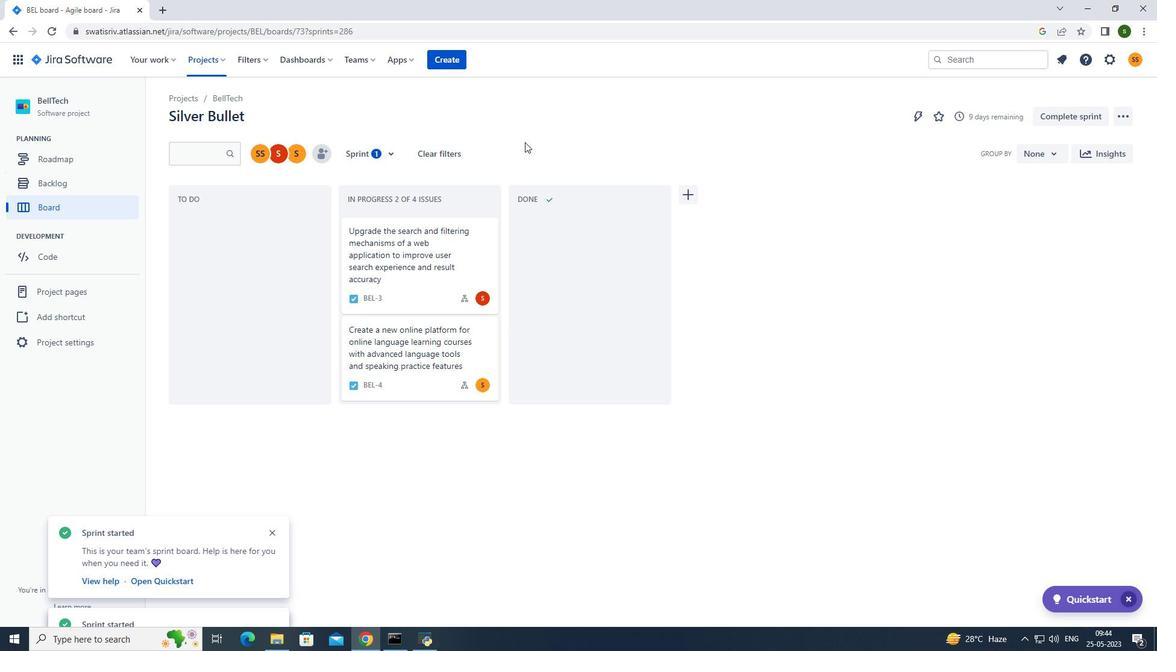 
